 Task: Create a due date automation trigger when advanced on, on the tuesday after a card is due add basic assigned only to member @aryan at 11:00 AM.
Action: Mouse moved to (1005, 71)
Screenshot: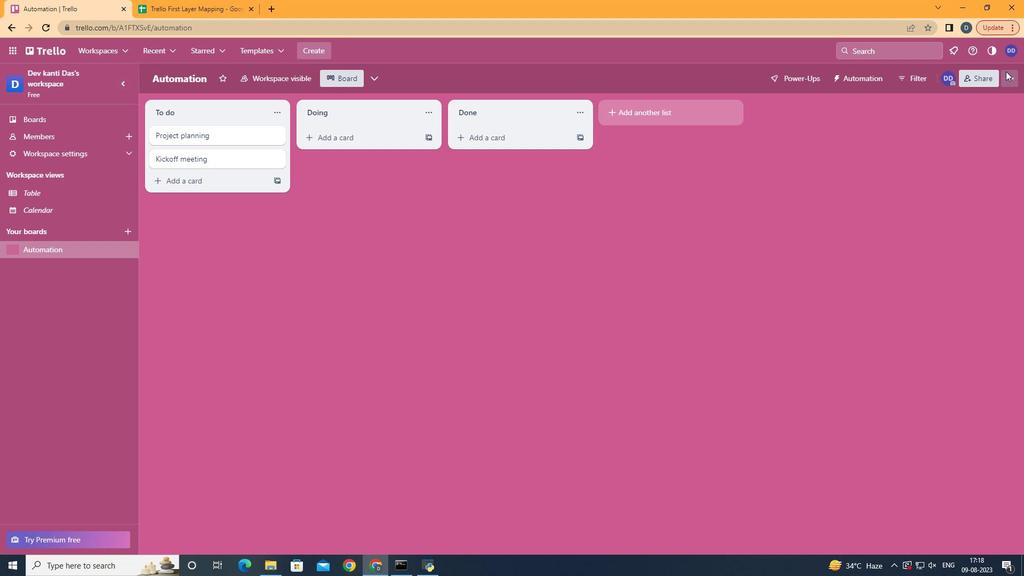
Action: Mouse pressed left at (1005, 71)
Screenshot: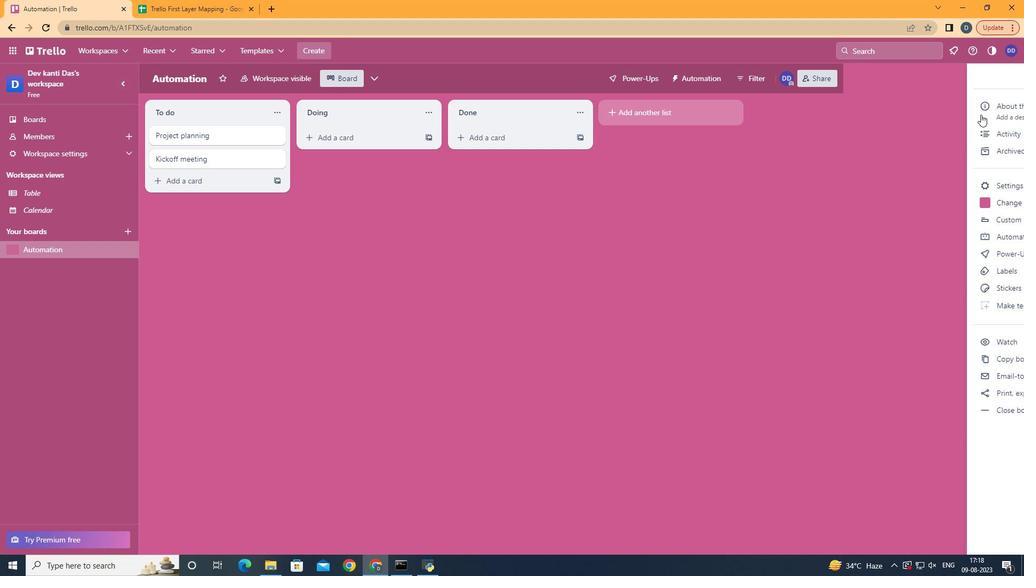 
Action: Mouse moved to (901, 233)
Screenshot: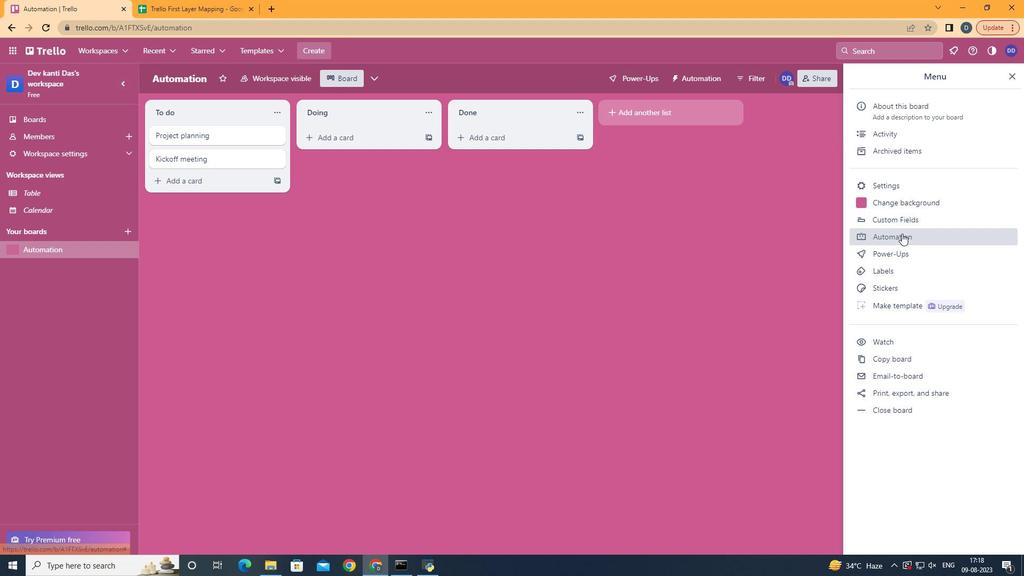 
Action: Mouse pressed left at (901, 233)
Screenshot: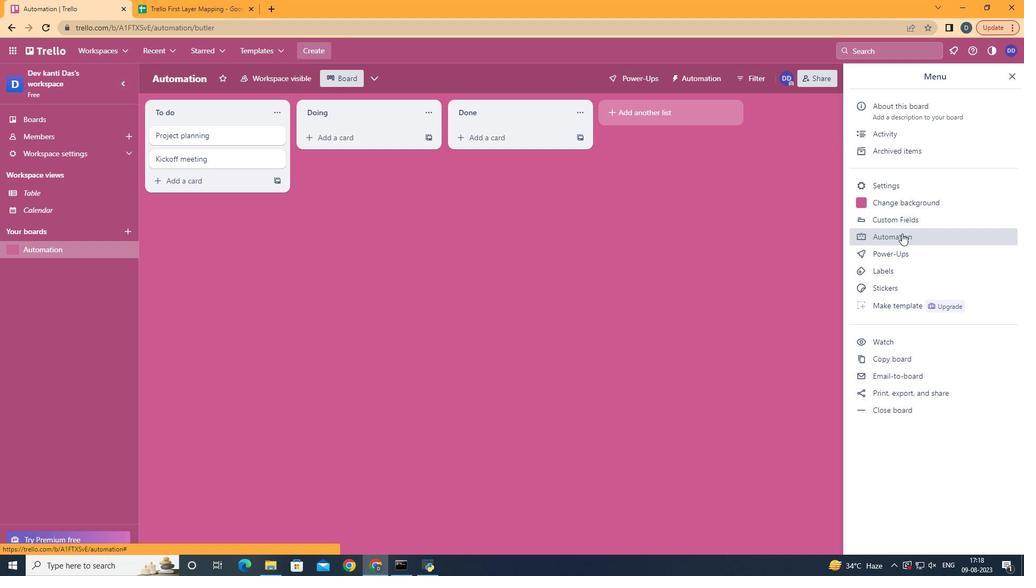 
Action: Mouse moved to (208, 205)
Screenshot: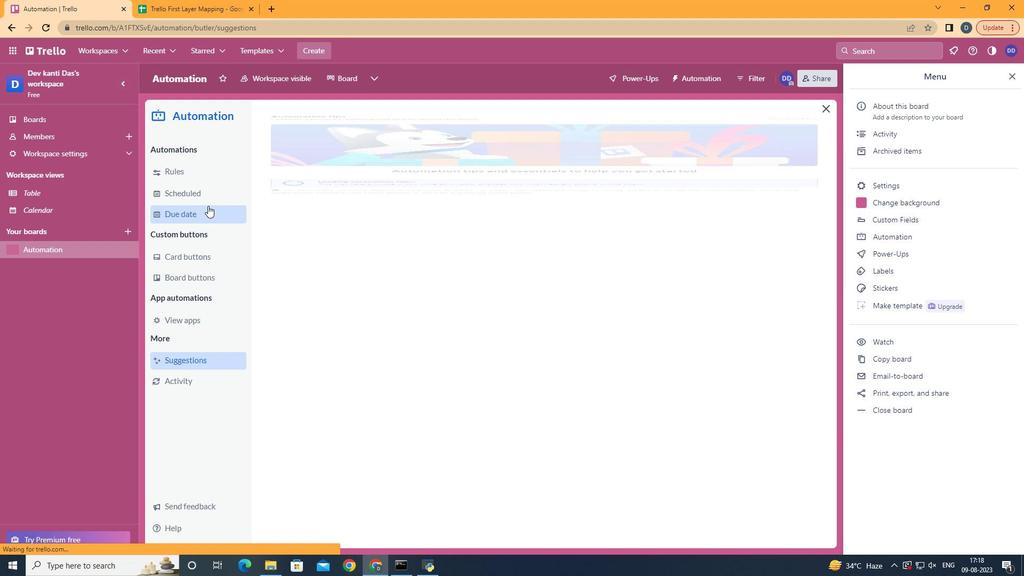 
Action: Mouse pressed left at (208, 205)
Screenshot: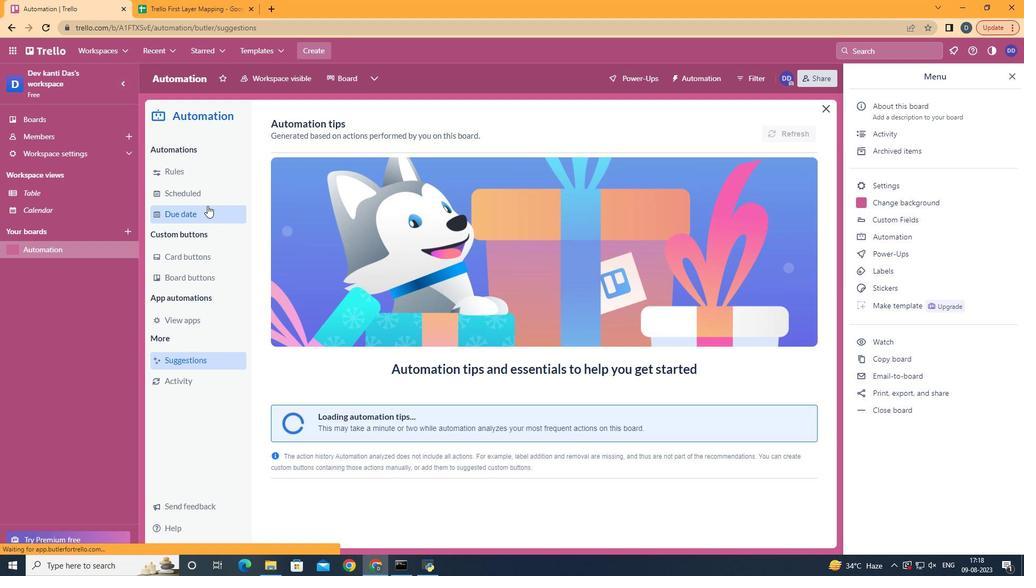 
Action: Mouse moved to (747, 129)
Screenshot: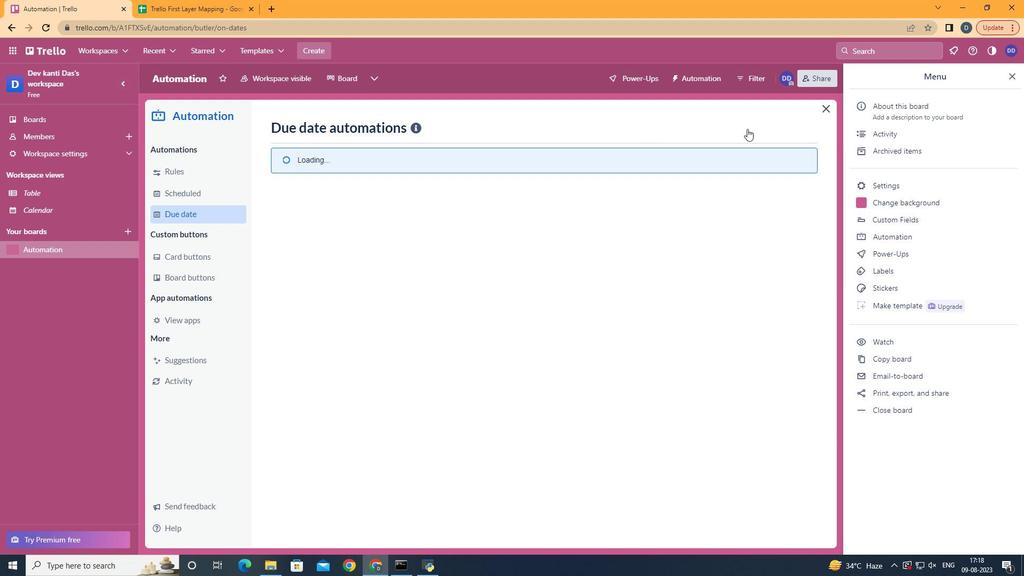 
Action: Mouse pressed left at (747, 129)
Screenshot: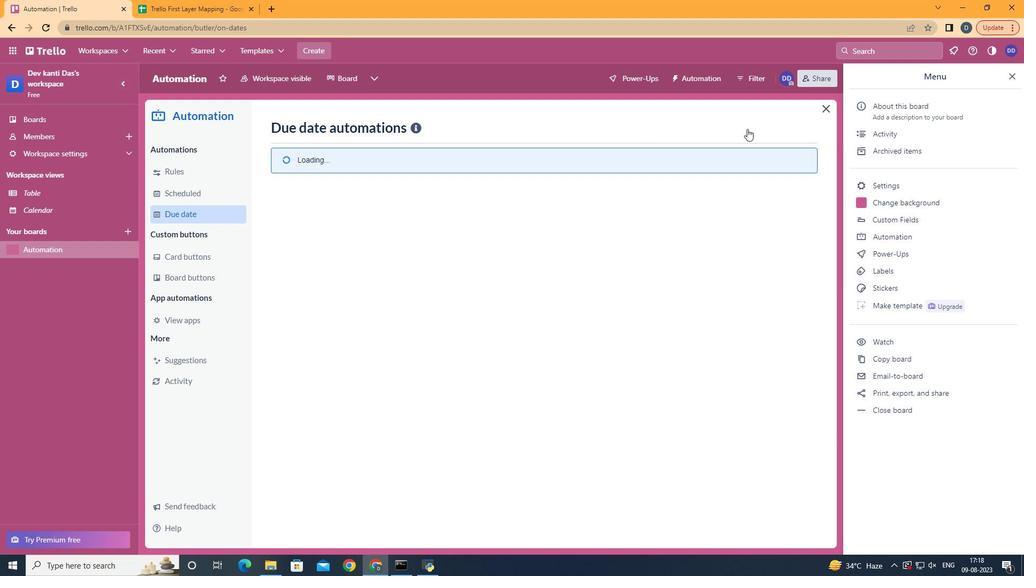 
Action: Mouse moved to (746, 127)
Screenshot: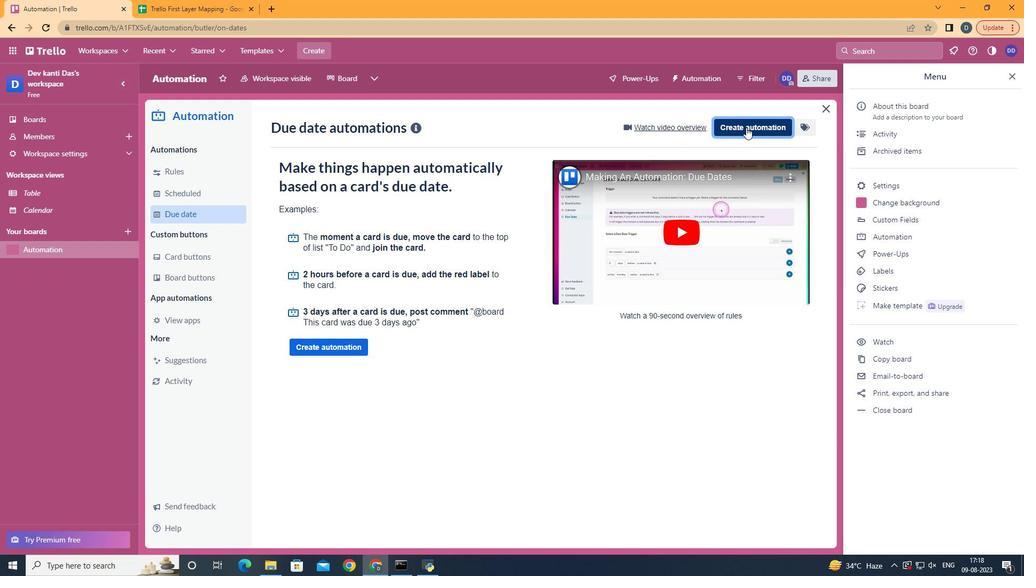 
Action: Mouse pressed left at (746, 127)
Screenshot: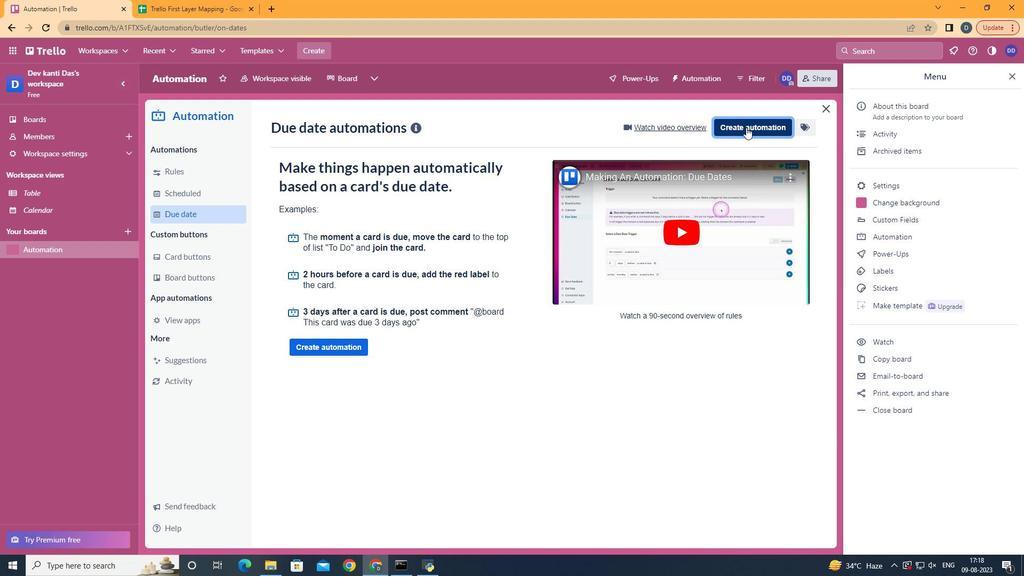 
Action: Mouse moved to (546, 230)
Screenshot: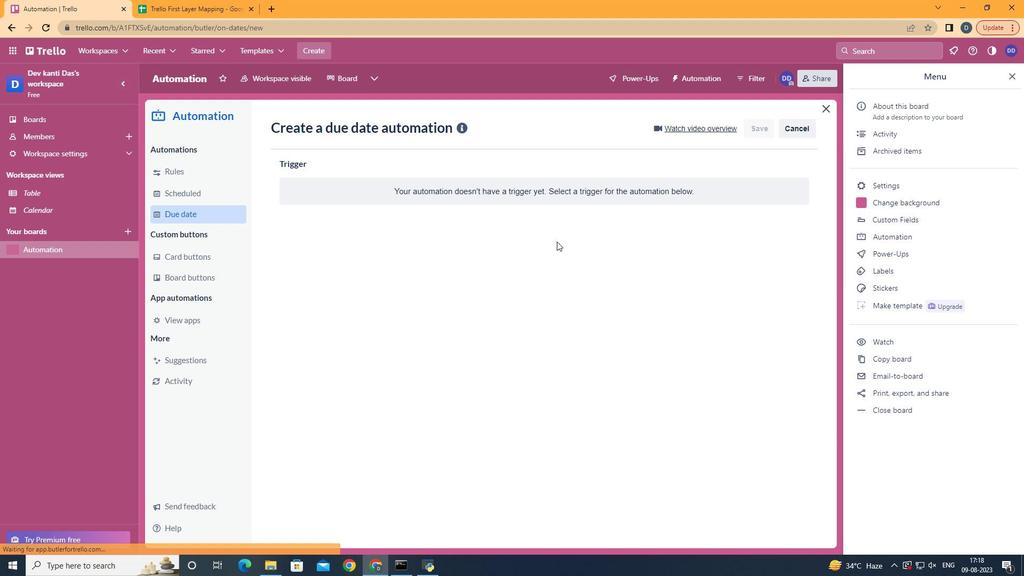 
Action: Mouse pressed left at (546, 230)
Screenshot: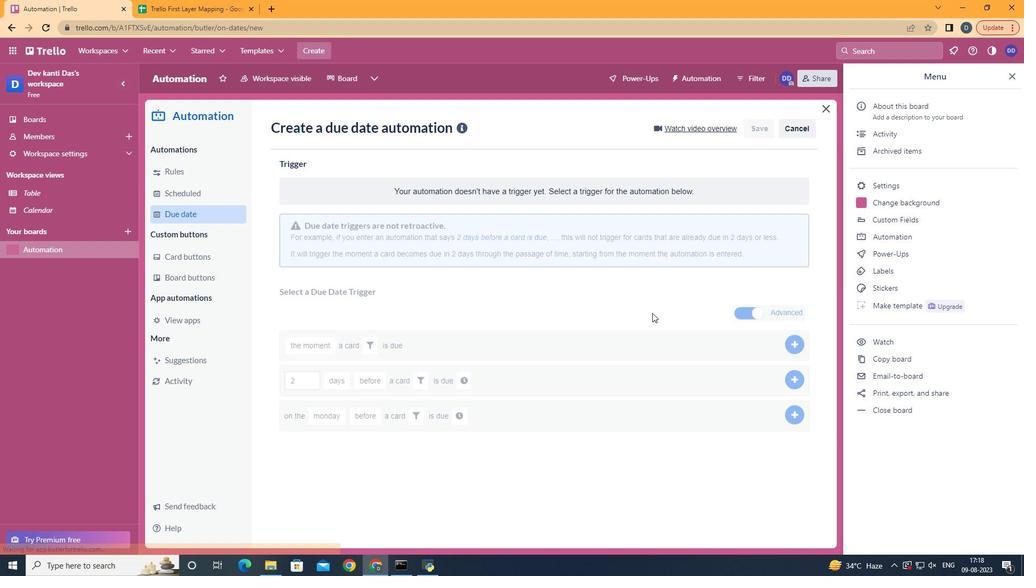 
Action: Mouse moved to (350, 296)
Screenshot: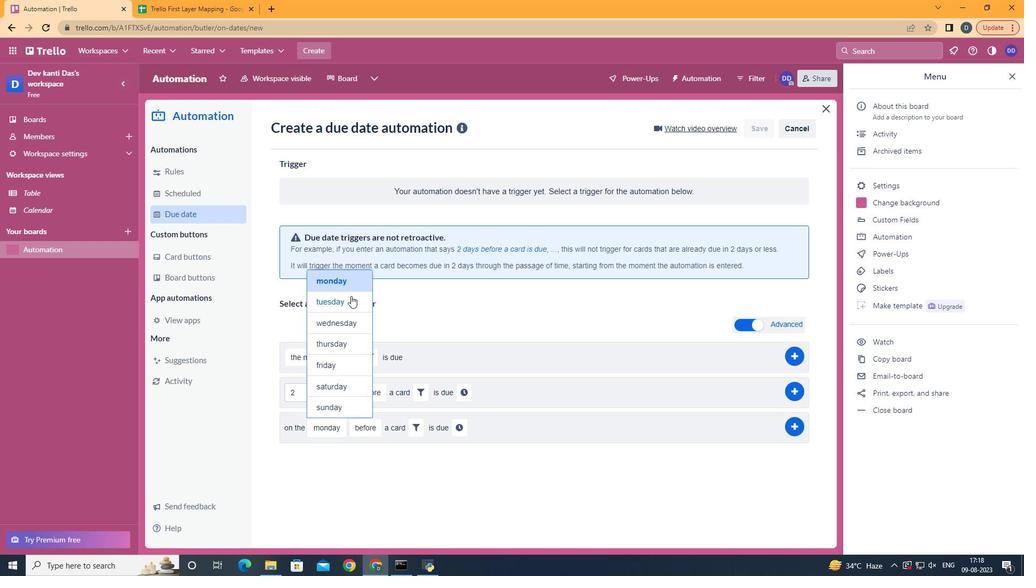 
Action: Mouse pressed left at (350, 296)
Screenshot: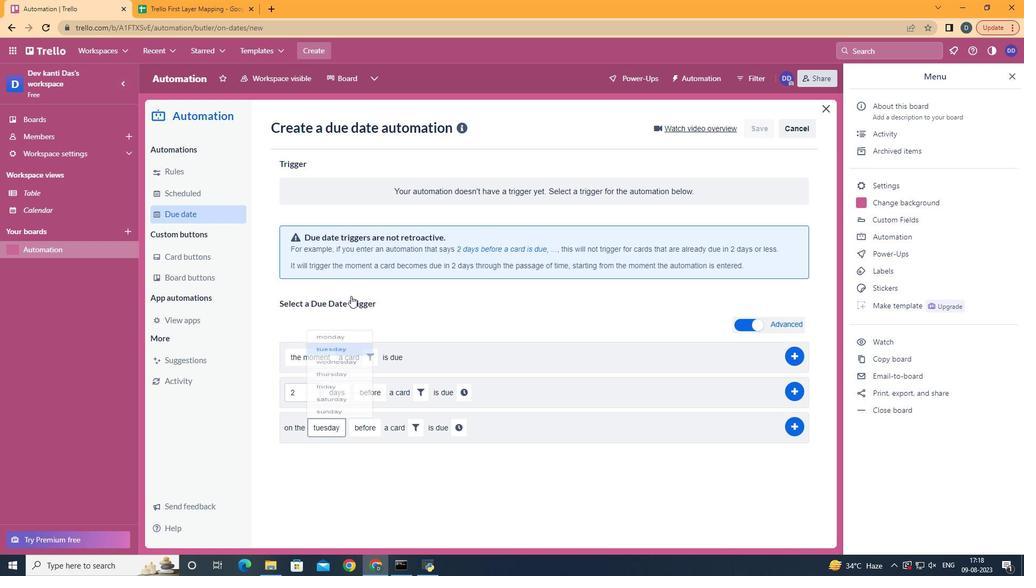 
Action: Mouse moved to (373, 464)
Screenshot: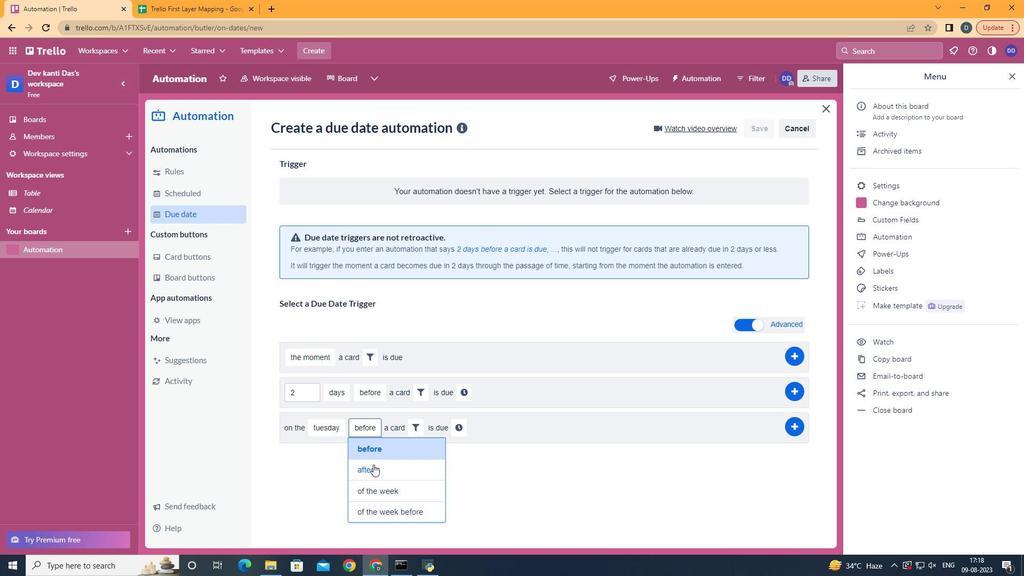 
Action: Mouse pressed left at (373, 464)
Screenshot: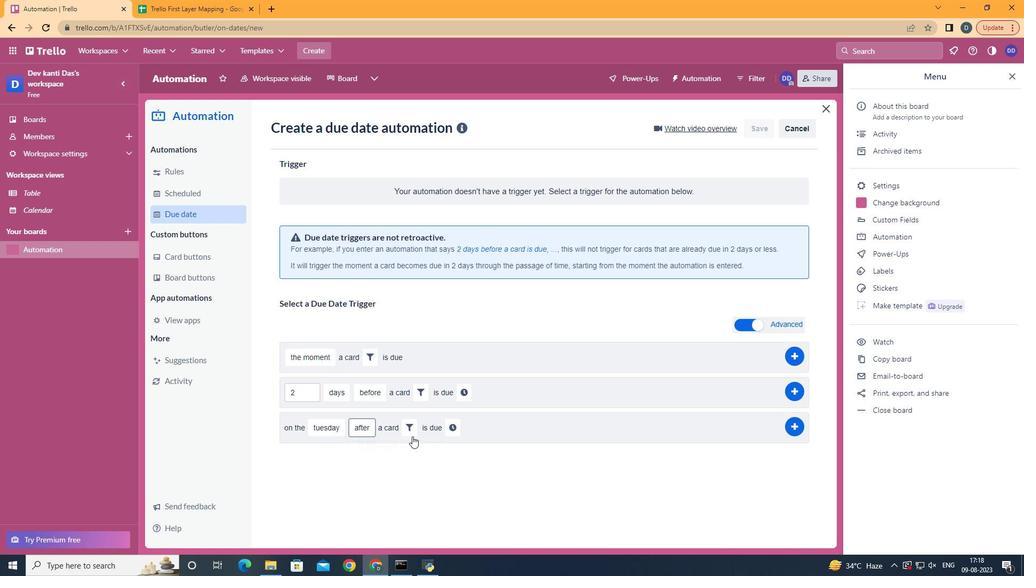 
Action: Mouse moved to (413, 434)
Screenshot: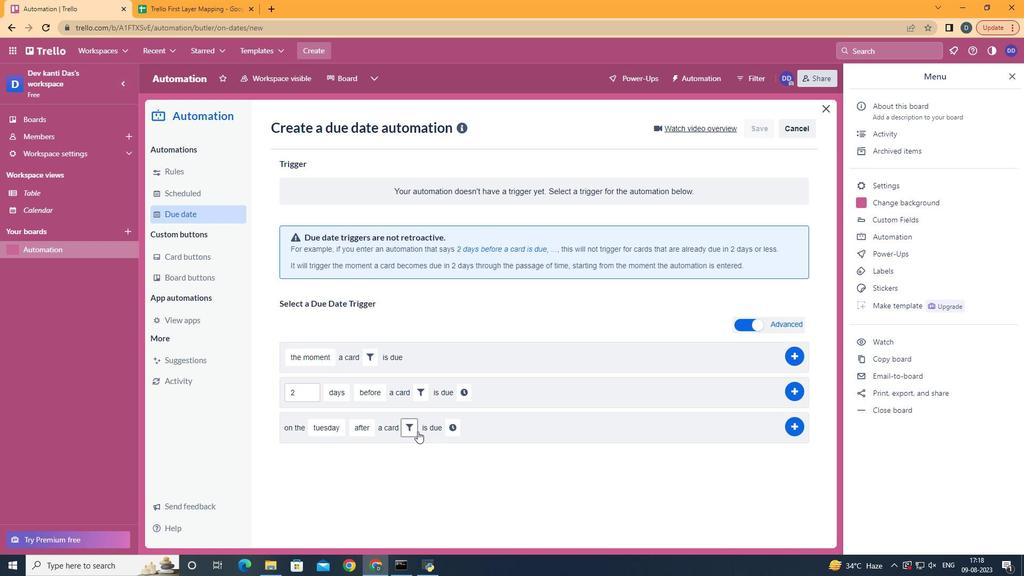 
Action: Mouse pressed left at (413, 434)
Screenshot: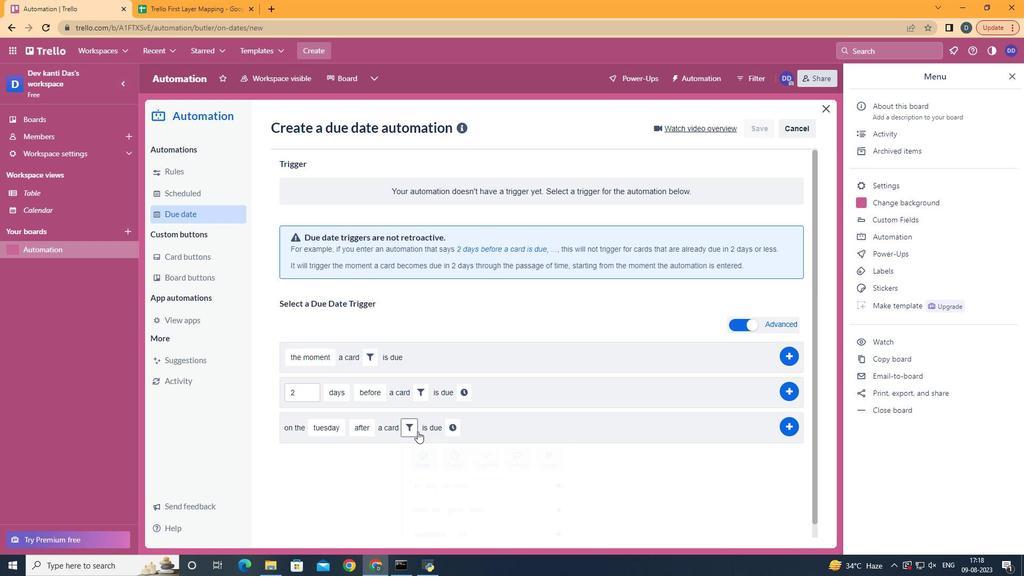 
Action: Mouse moved to (453, 455)
Screenshot: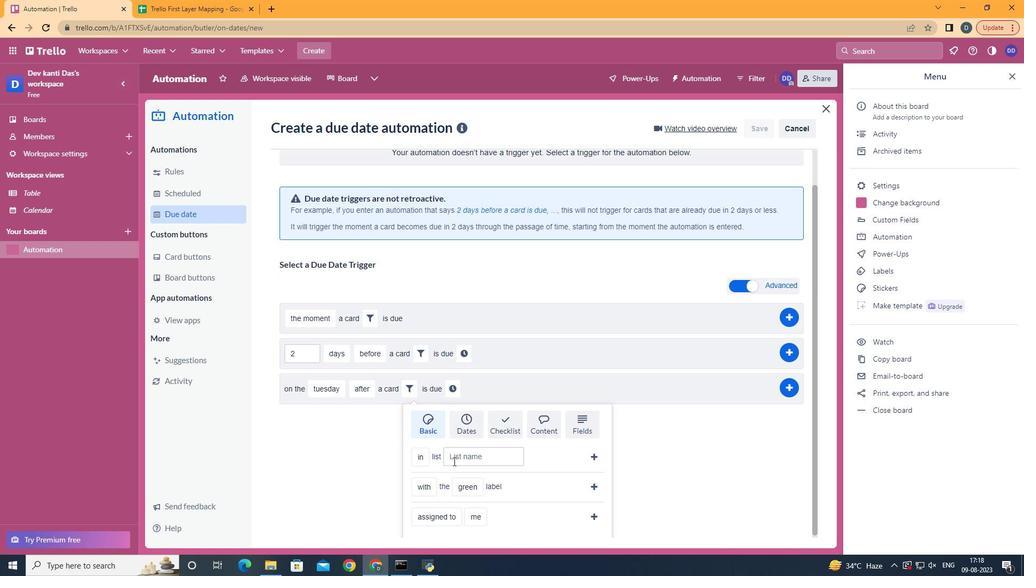 
Action: Mouse scrolled (453, 454) with delta (0, 0)
Screenshot: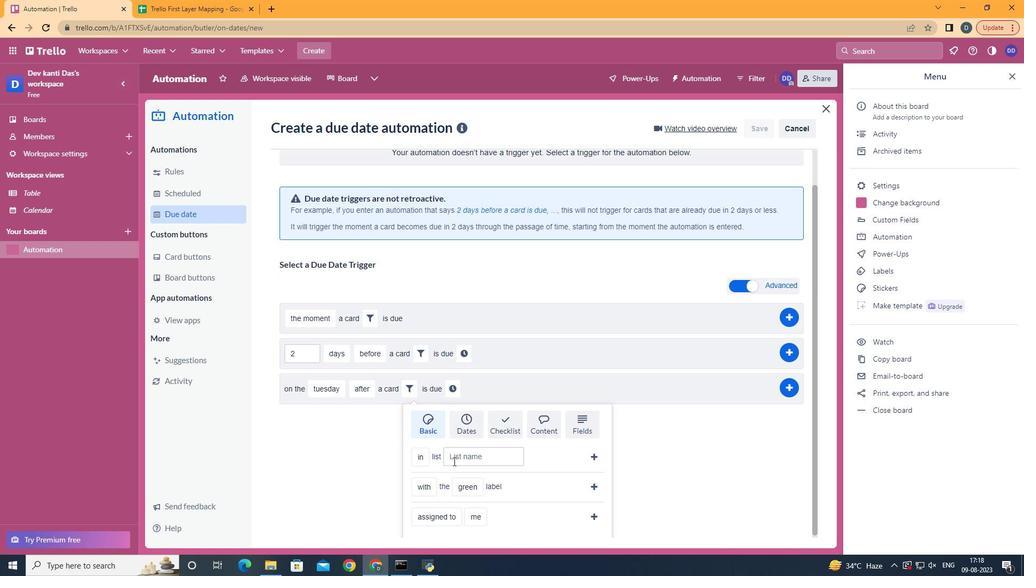 
Action: Mouse scrolled (453, 454) with delta (0, 0)
Screenshot: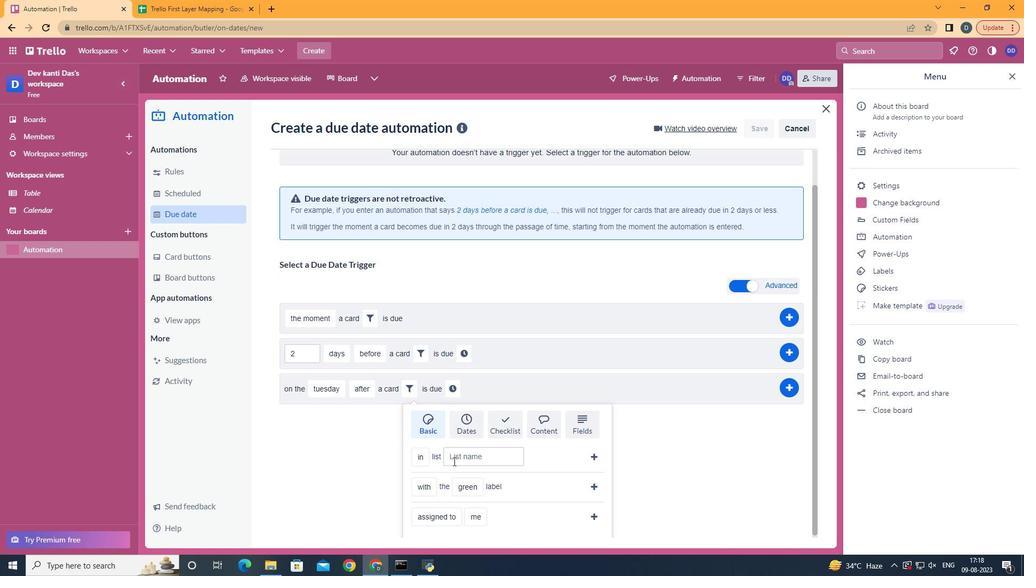 
Action: Mouse scrolled (453, 454) with delta (0, 0)
Screenshot: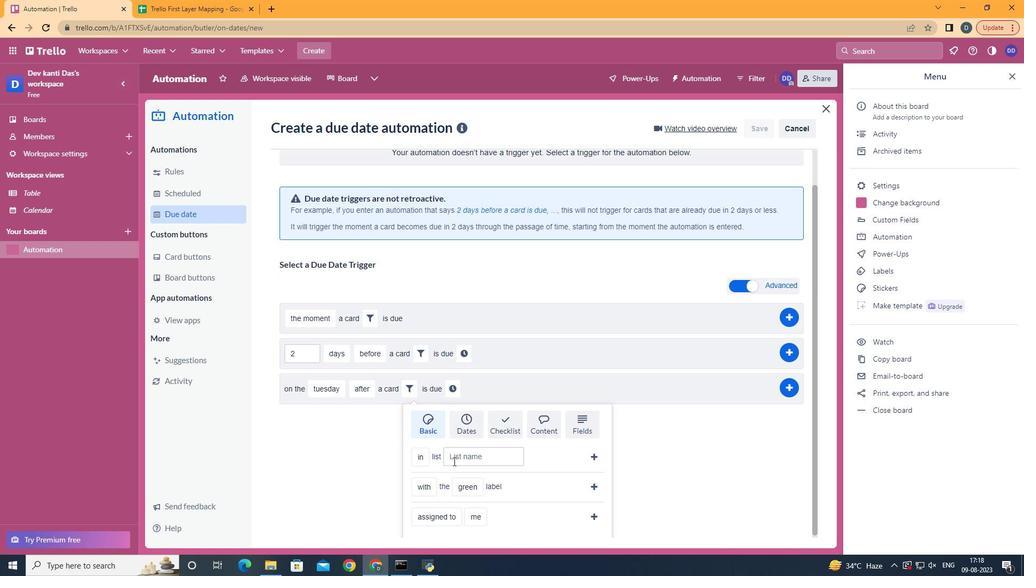 
Action: Mouse scrolled (453, 454) with delta (0, 0)
Screenshot: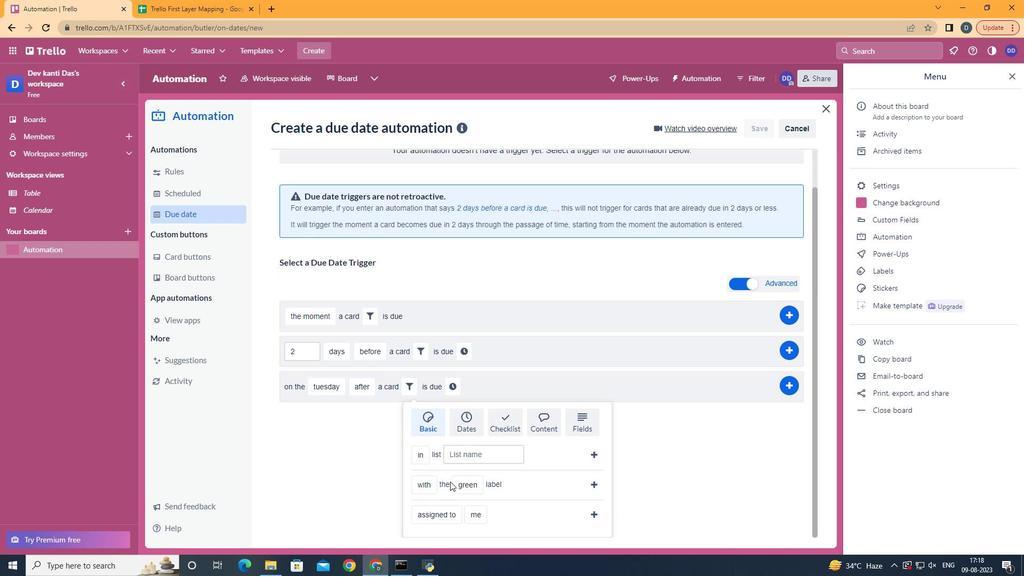 
Action: Mouse scrolled (453, 454) with delta (0, 0)
Screenshot: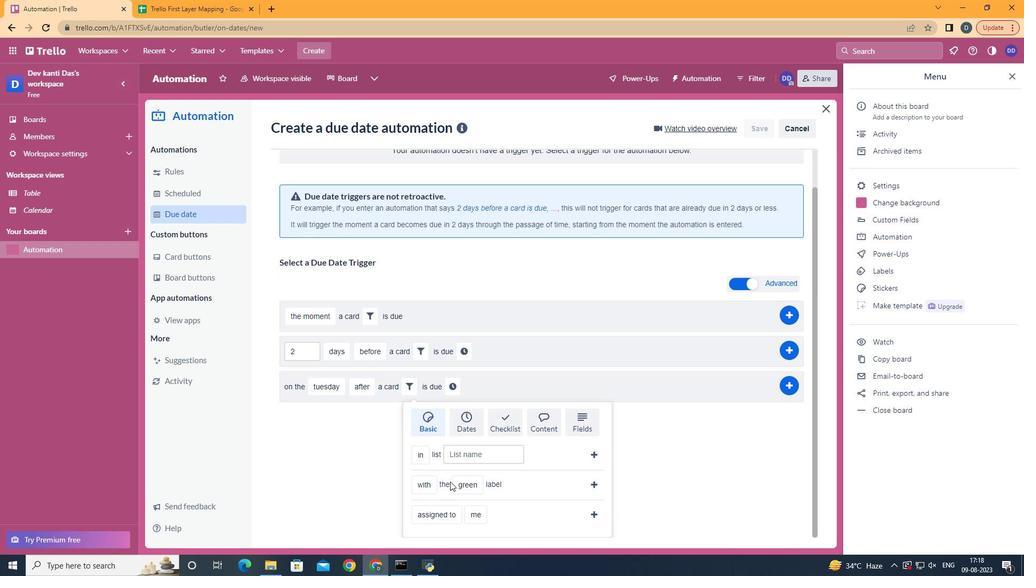 
Action: Mouse moved to (459, 477)
Screenshot: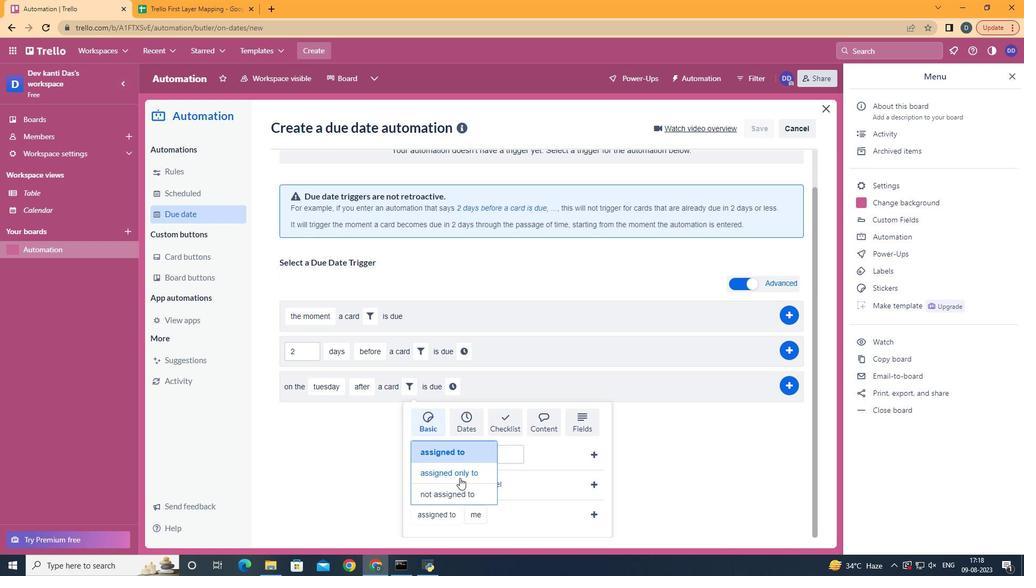 
Action: Mouse pressed left at (459, 477)
Screenshot: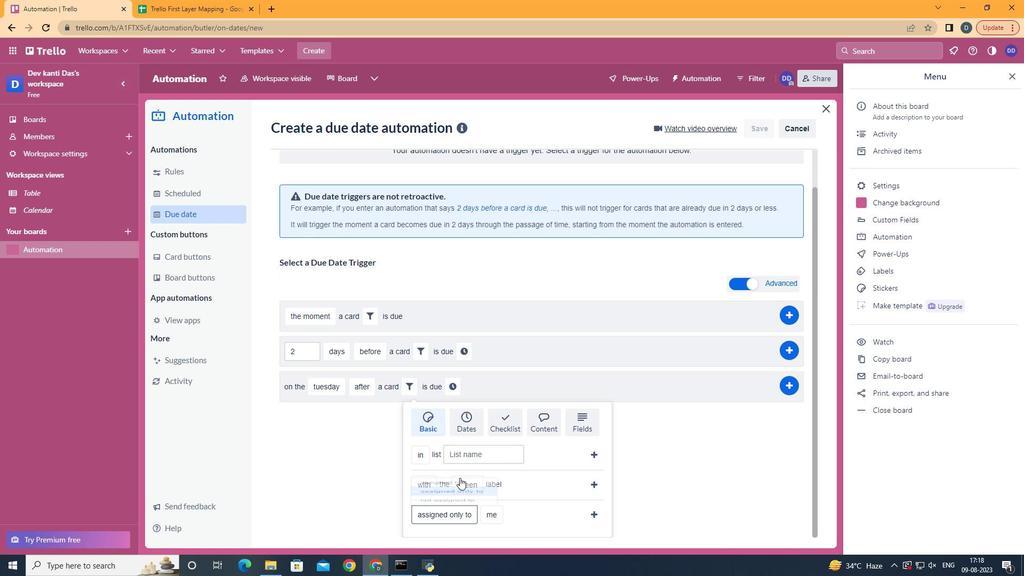 
Action: Mouse moved to (506, 493)
Screenshot: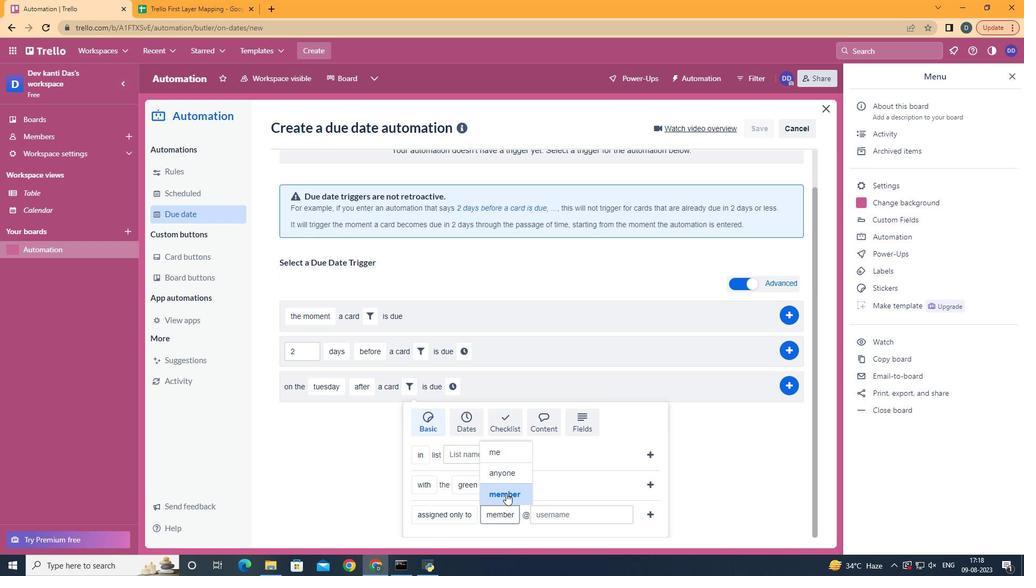 
Action: Mouse pressed left at (506, 493)
Screenshot: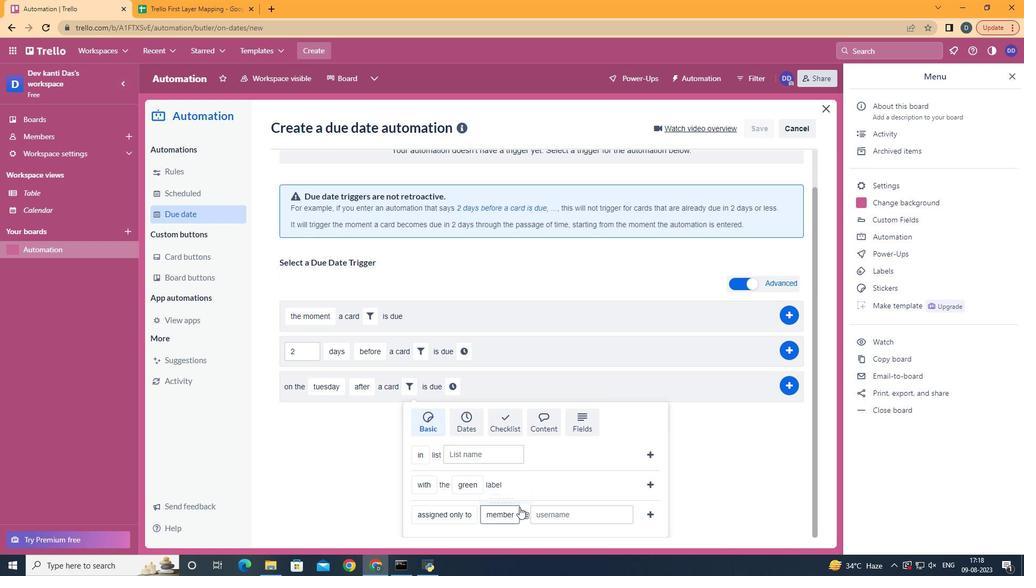 
Action: Mouse moved to (552, 515)
Screenshot: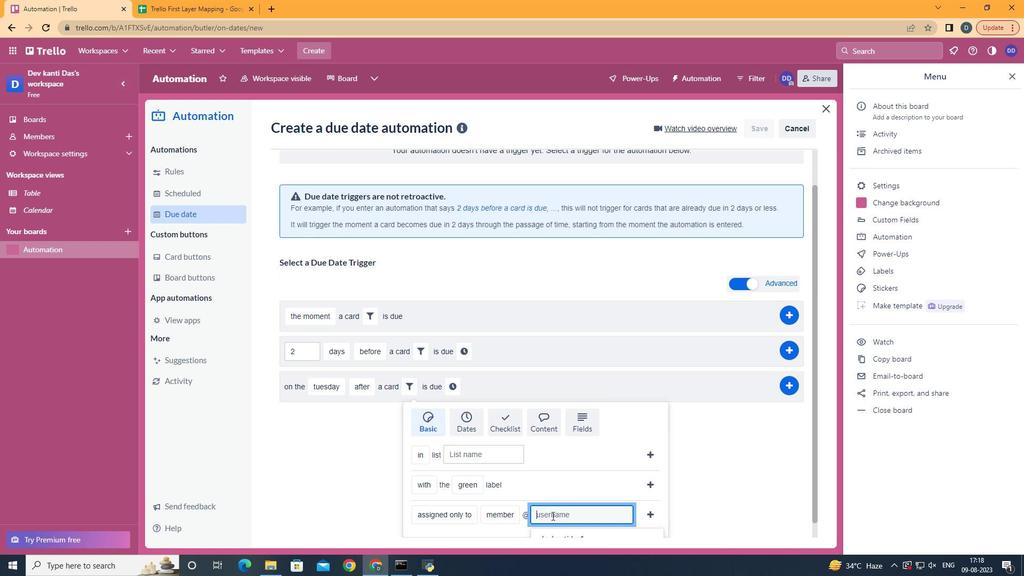 
Action: Mouse pressed left at (552, 515)
Screenshot: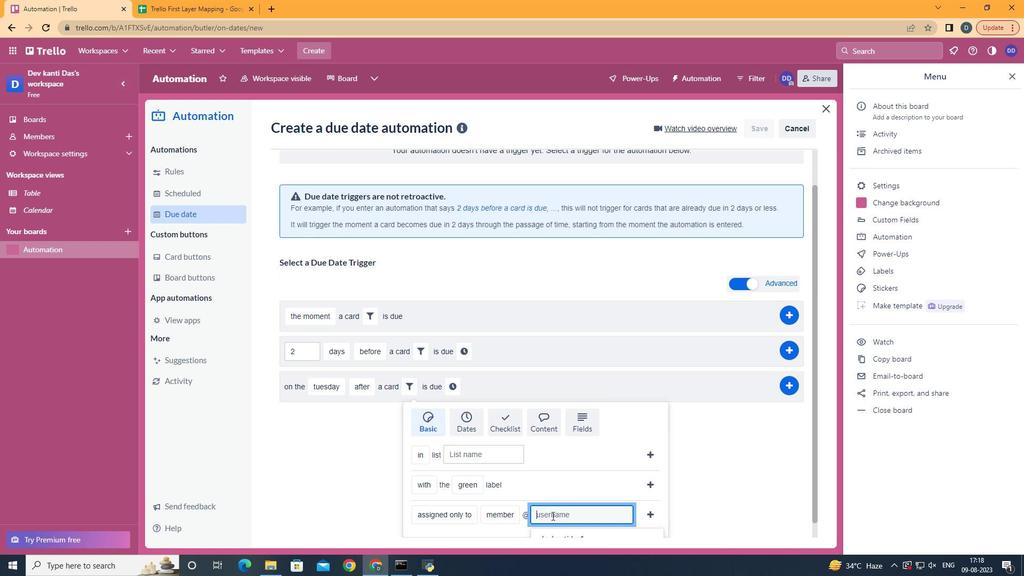 
Action: Mouse moved to (552, 515)
Screenshot: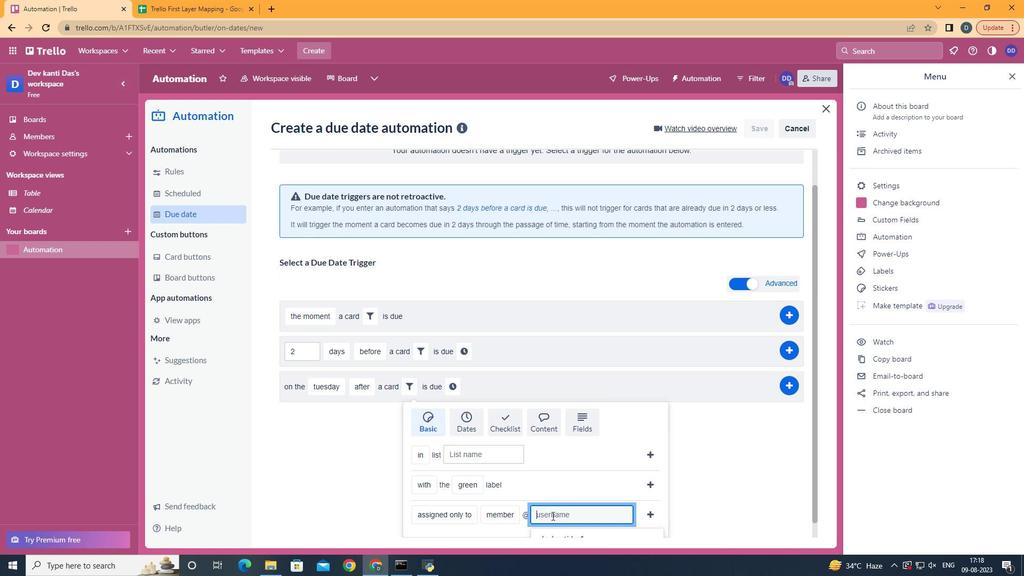 
Action: Key pressed aryan
Screenshot: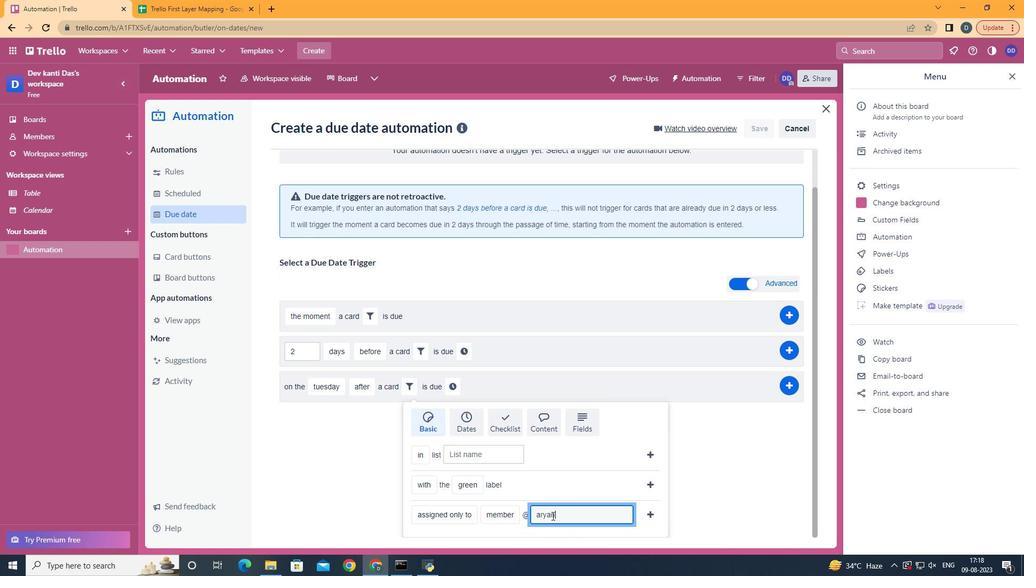 
Action: Mouse moved to (655, 516)
Screenshot: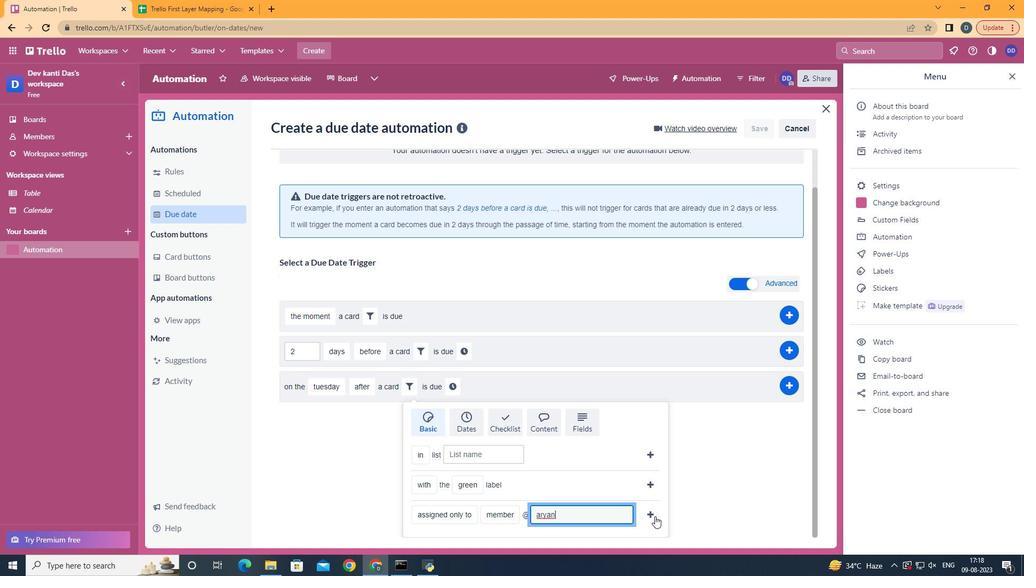 
Action: Mouse pressed left at (655, 516)
Screenshot: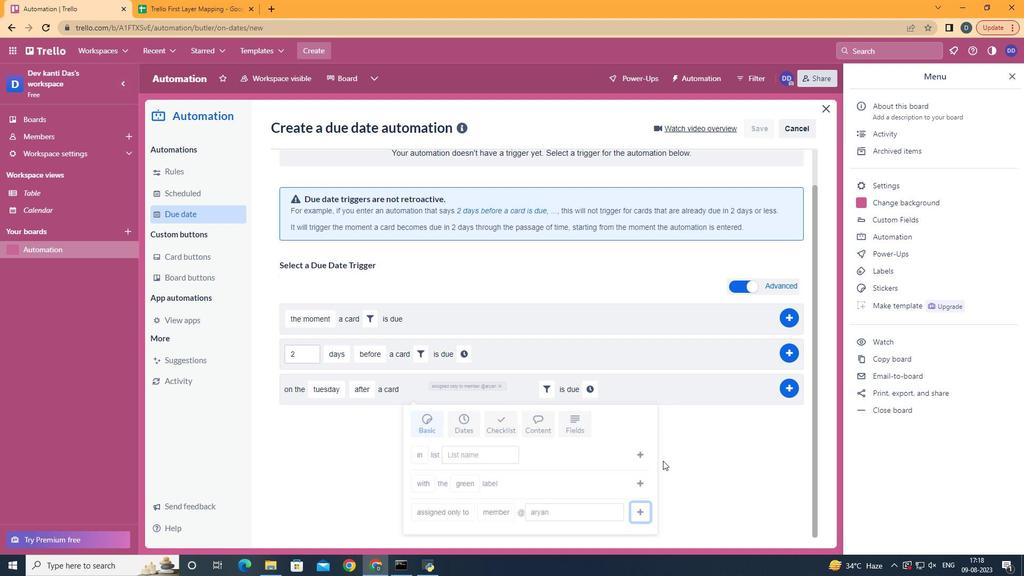 
Action: Mouse moved to (593, 432)
Screenshot: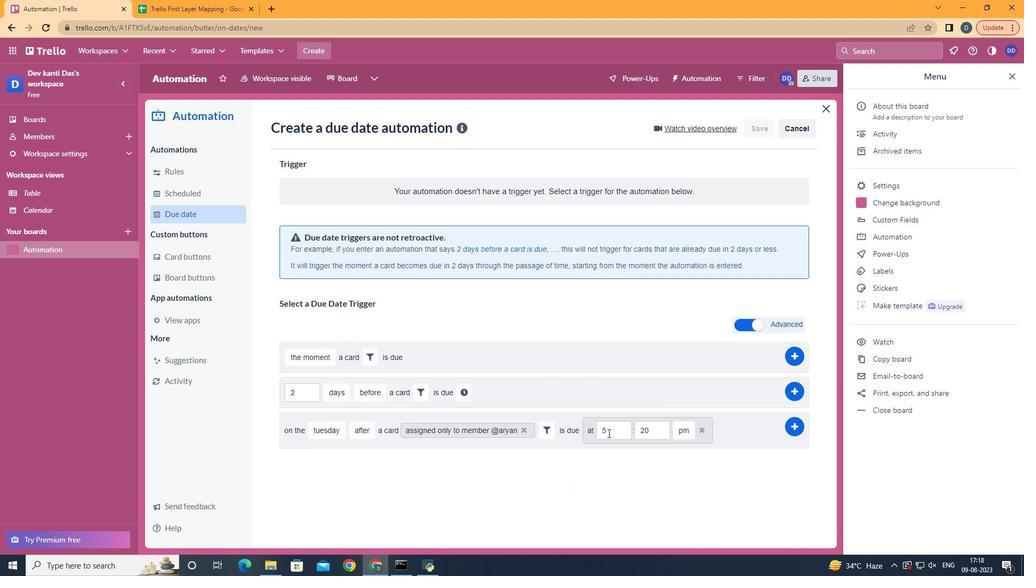 
Action: Mouse pressed left at (593, 432)
Screenshot: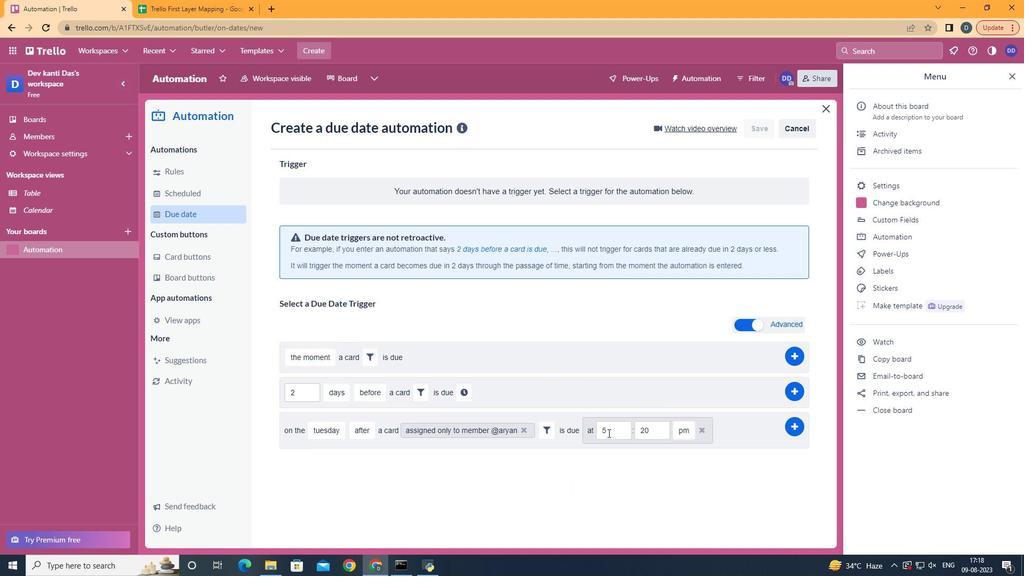 
Action: Mouse moved to (620, 431)
Screenshot: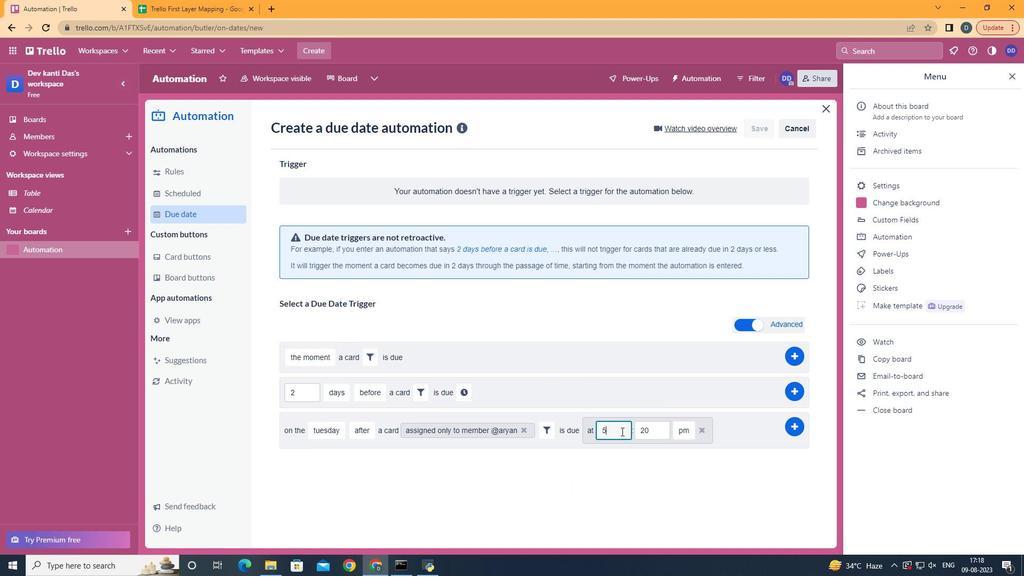 
Action: Mouse pressed left at (620, 431)
Screenshot: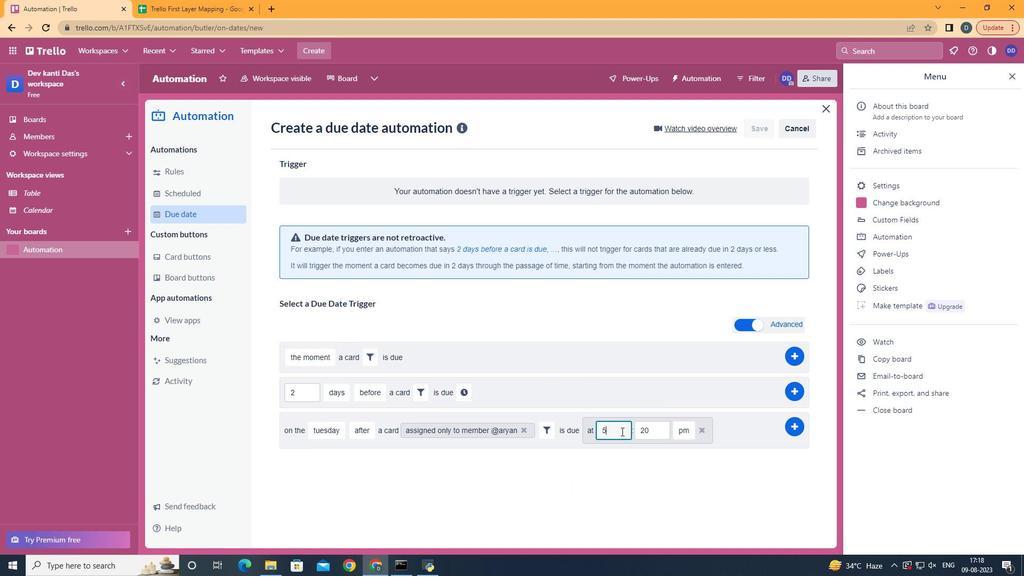 
Action: Mouse moved to (621, 431)
Screenshot: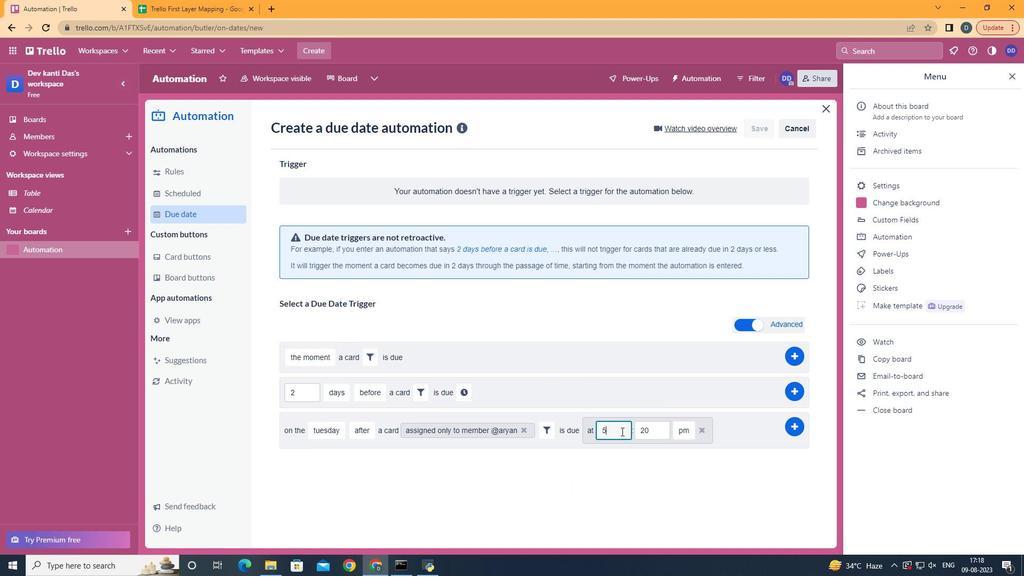 
Action: Key pressed <Key.backspace>11
Screenshot: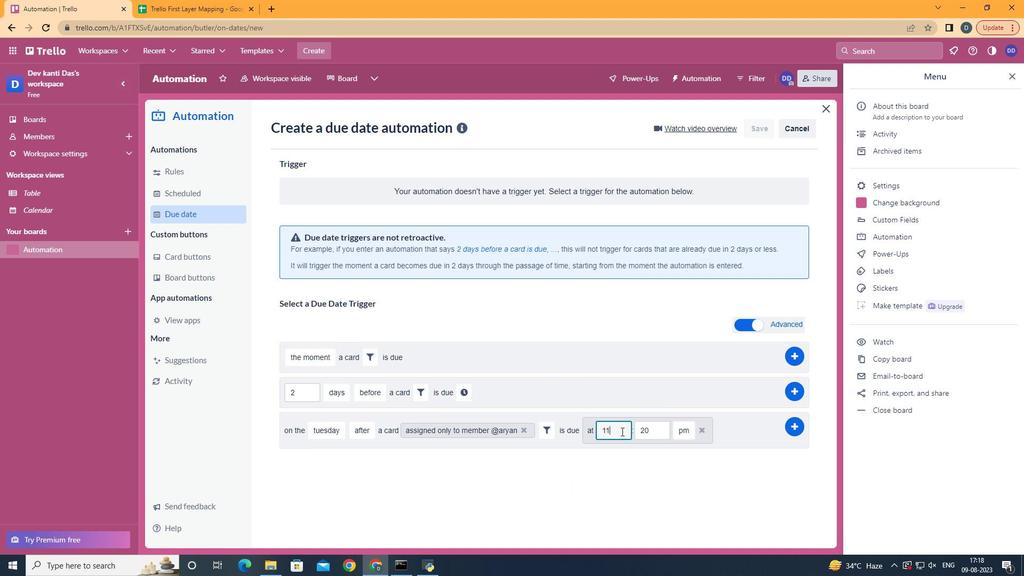 
Action: Mouse moved to (650, 425)
Screenshot: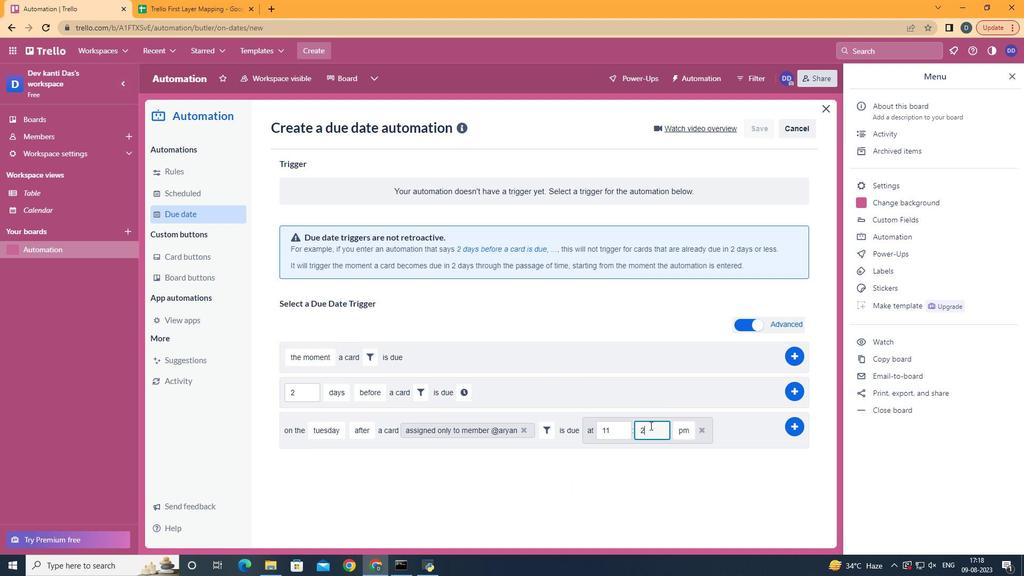 
Action: Mouse pressed left at (650, 425)
Screenshot: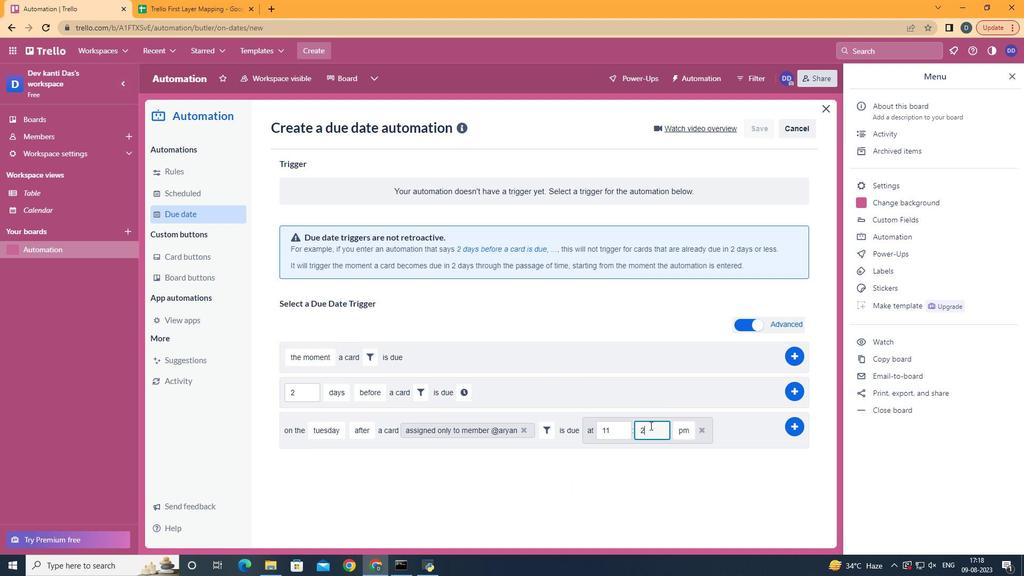 
Action: Key pressed <Key.backspace><Key.backspace>00
Screenshot: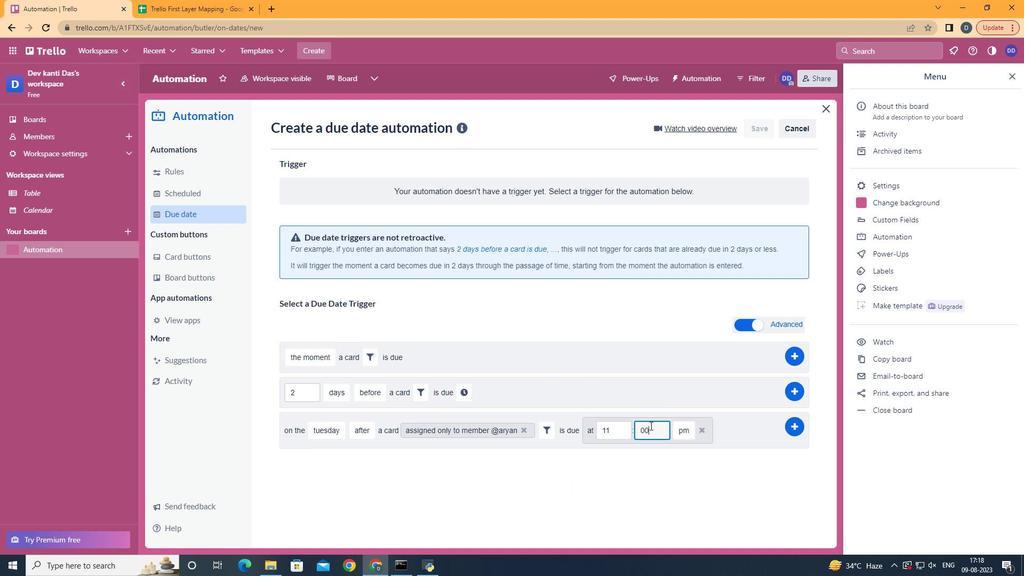 
Action: Mouse moved to (685, 450)
Screenshot: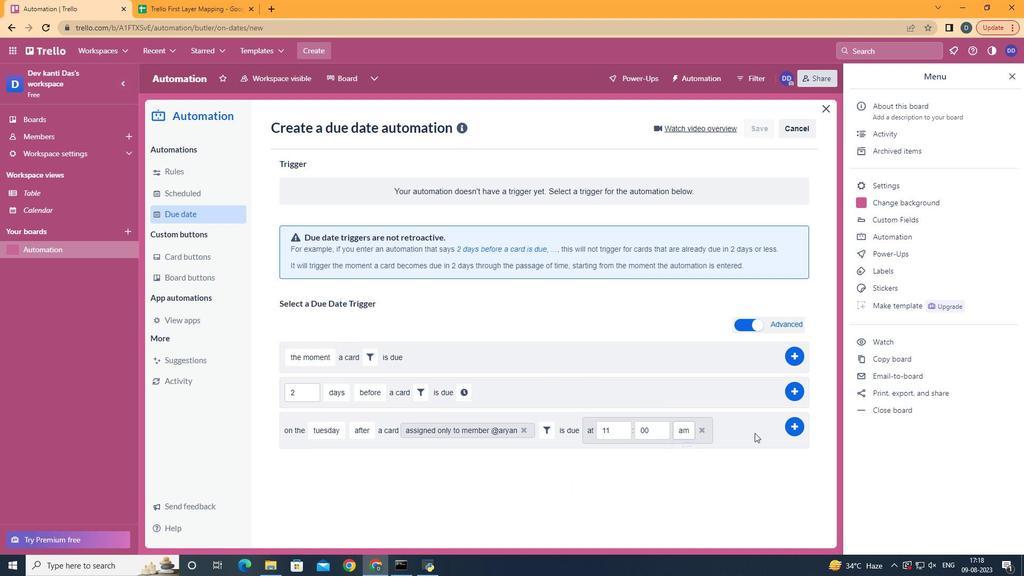 
Action: Mouse pressed left at (685, 450)
Screenshot: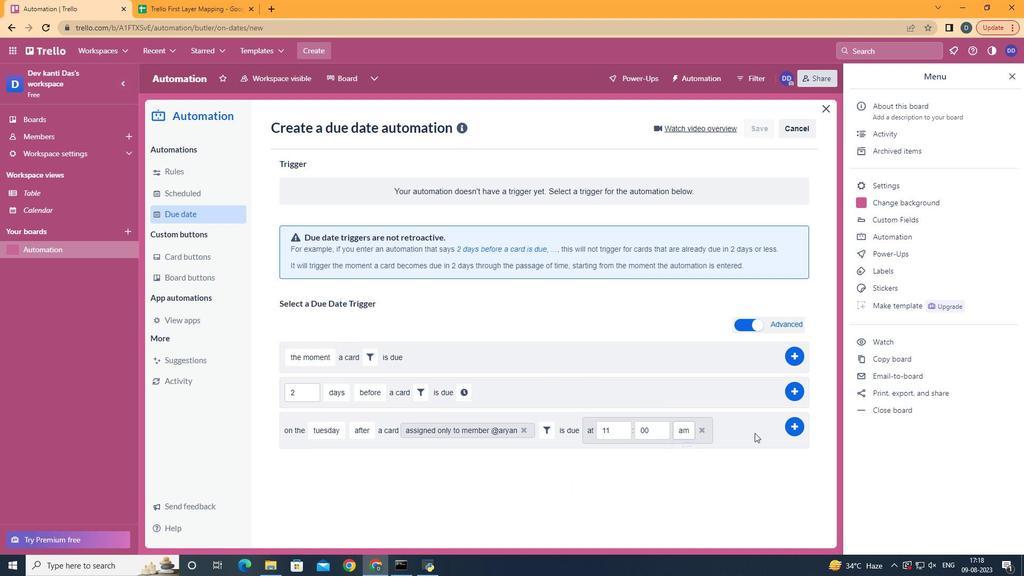 
Action: Mouse moved to (792, 420)
Screenshot: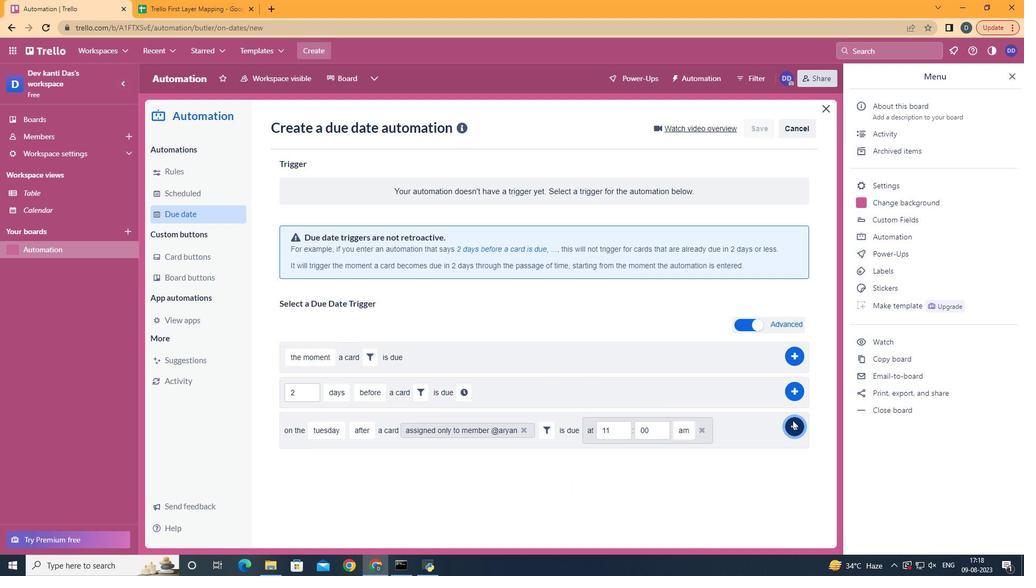 
Action: Mouse pressed left at (792, 420)
Screenshot: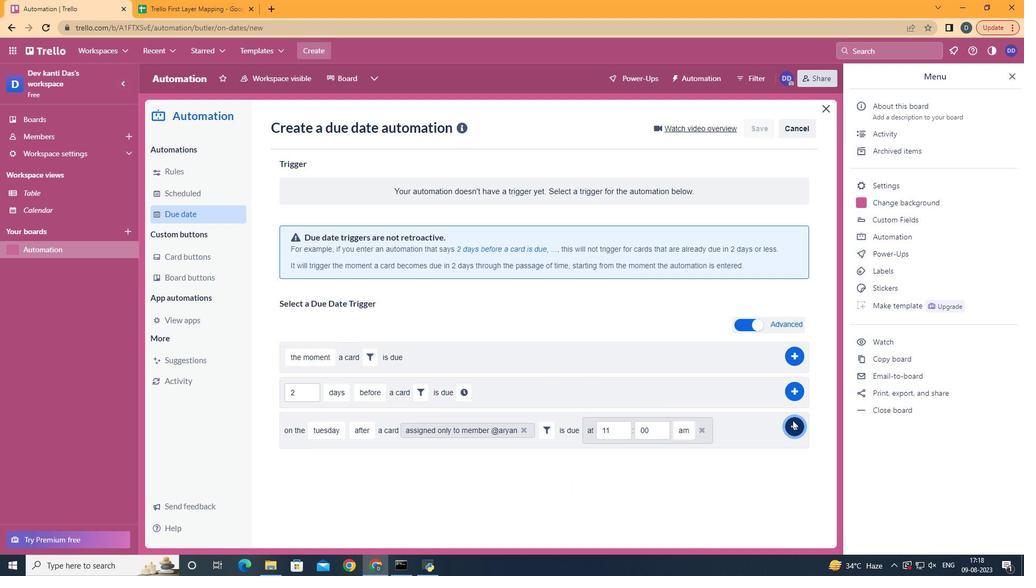 
Action: Mouse moved to (572, 242)
Screenshot: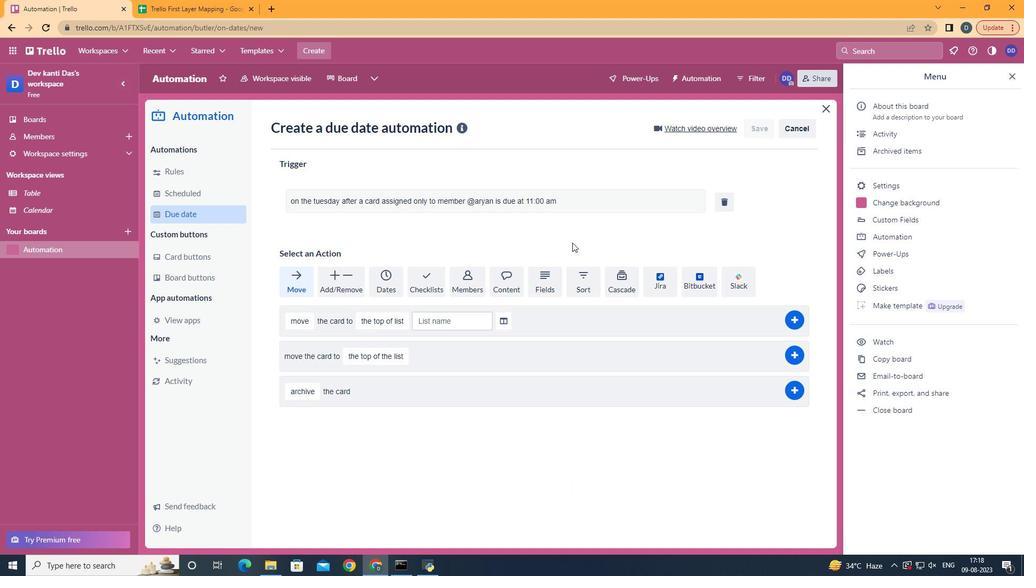 
